 Task: Add Sprouts Higlander Grog Coffee to the cart.
Action: Mouse moved to (69, 372)
Screenshot: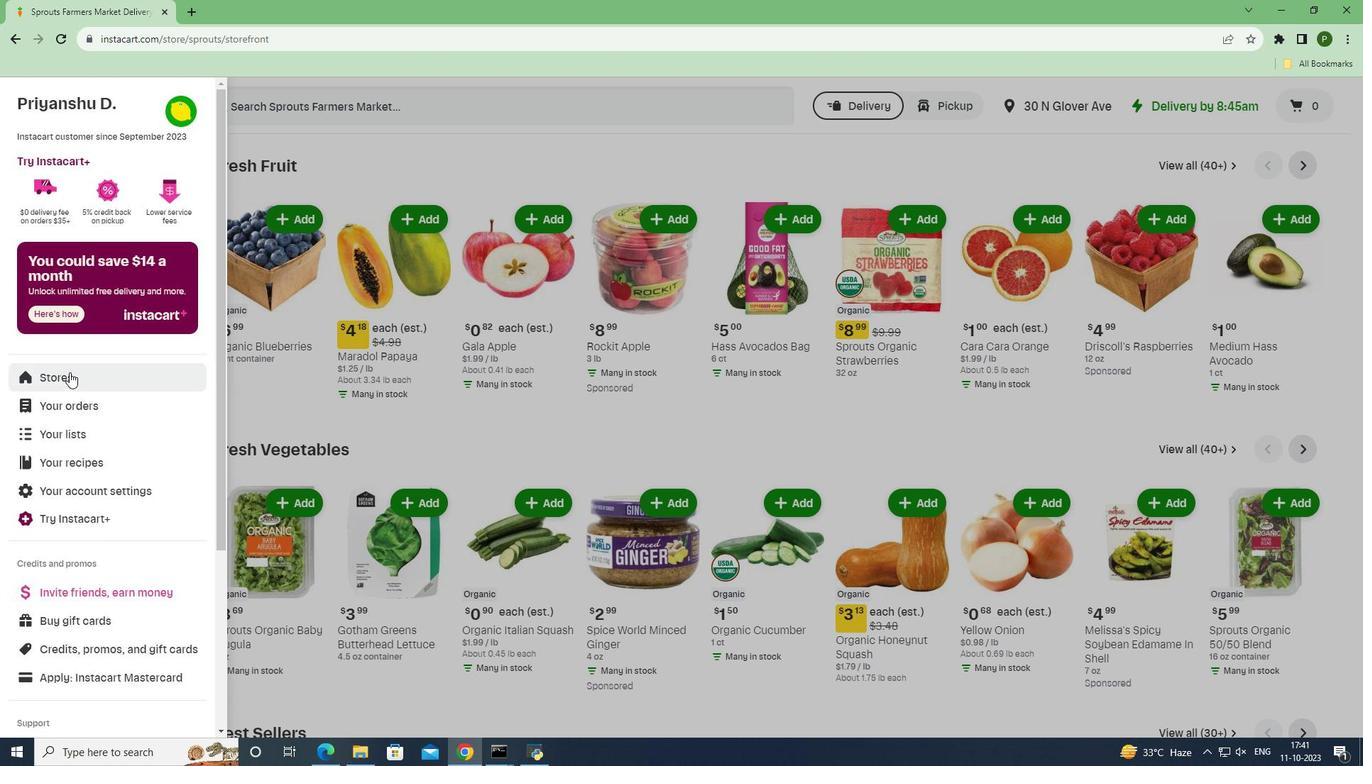 
Action: Mouse pressed left at (69, 372)
Screenshot: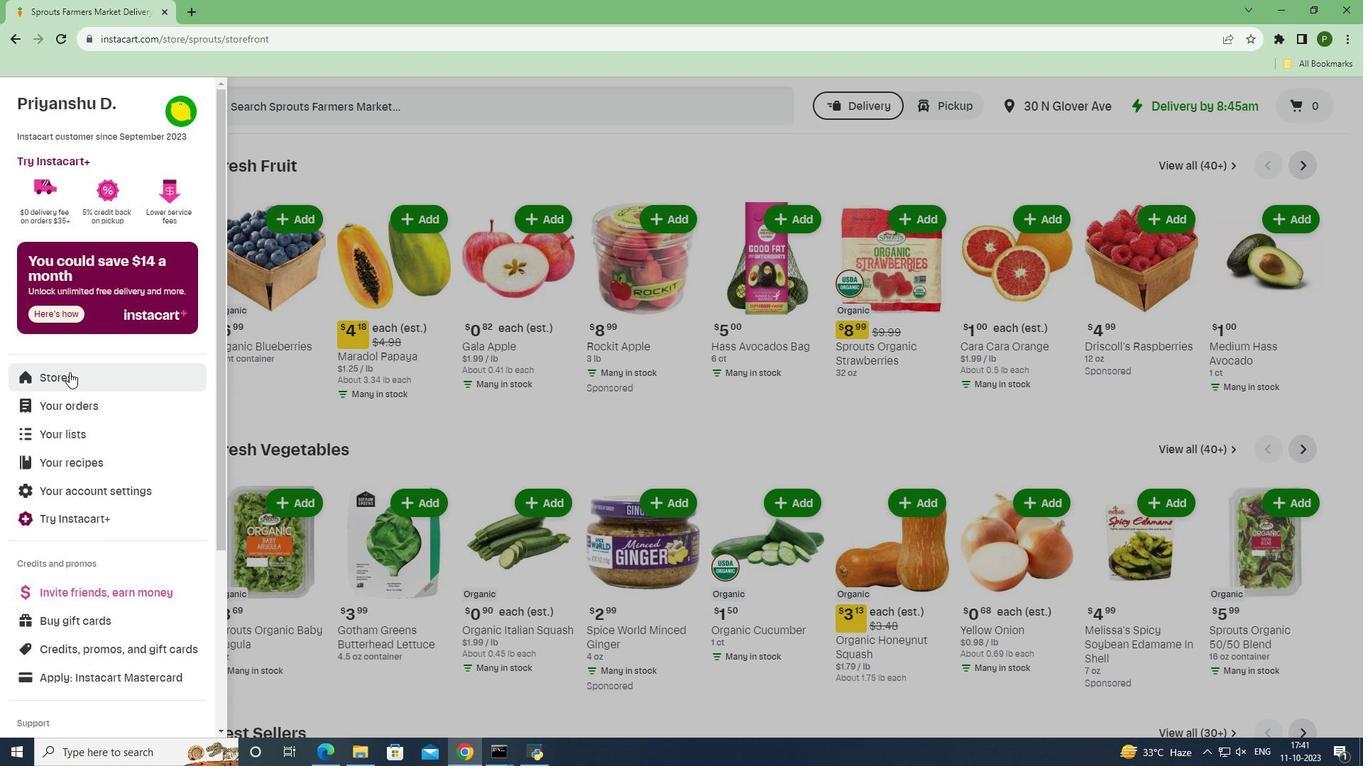 
Action: Mouse moved to (323, 162)
Screenshot: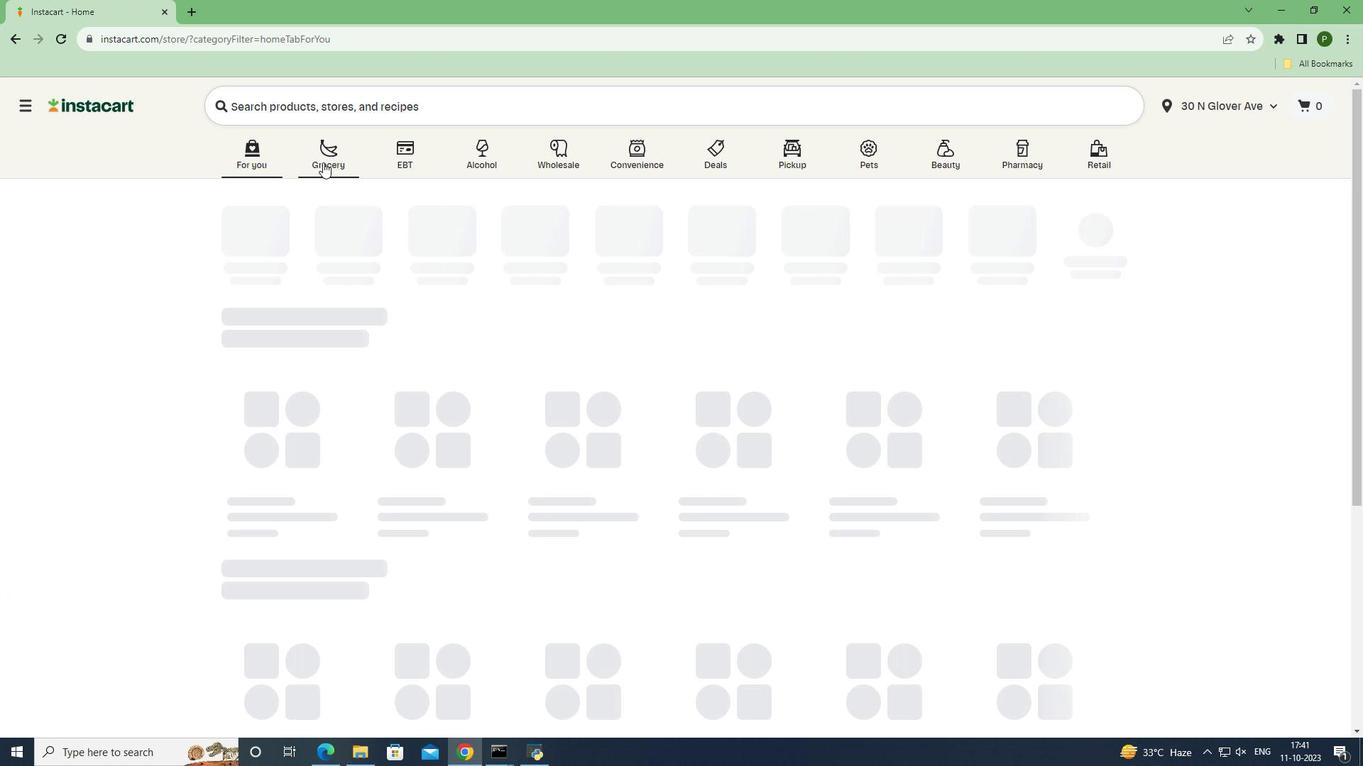 
Action: Mouse pressed left at (323, 162)
Screenshot: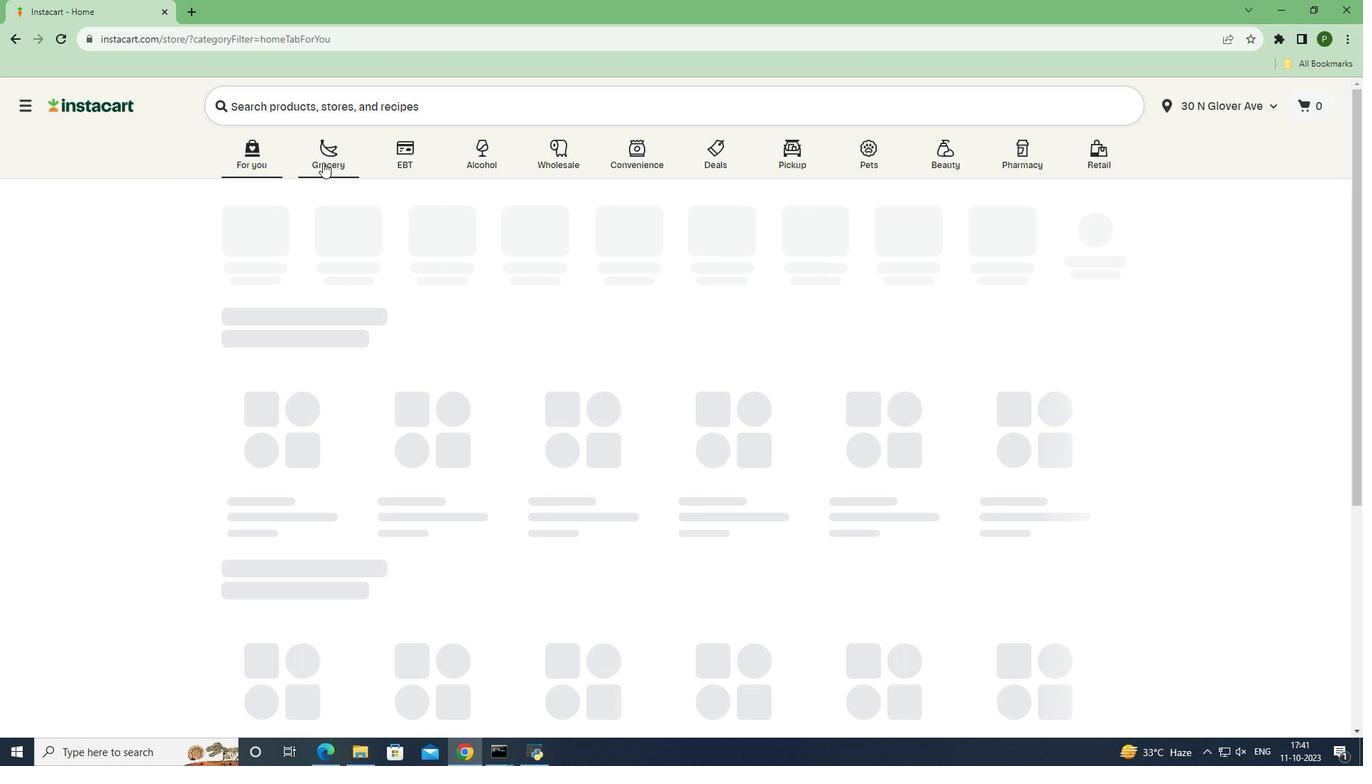 
Action: Mouse moved to (571, 333)
Screenshot: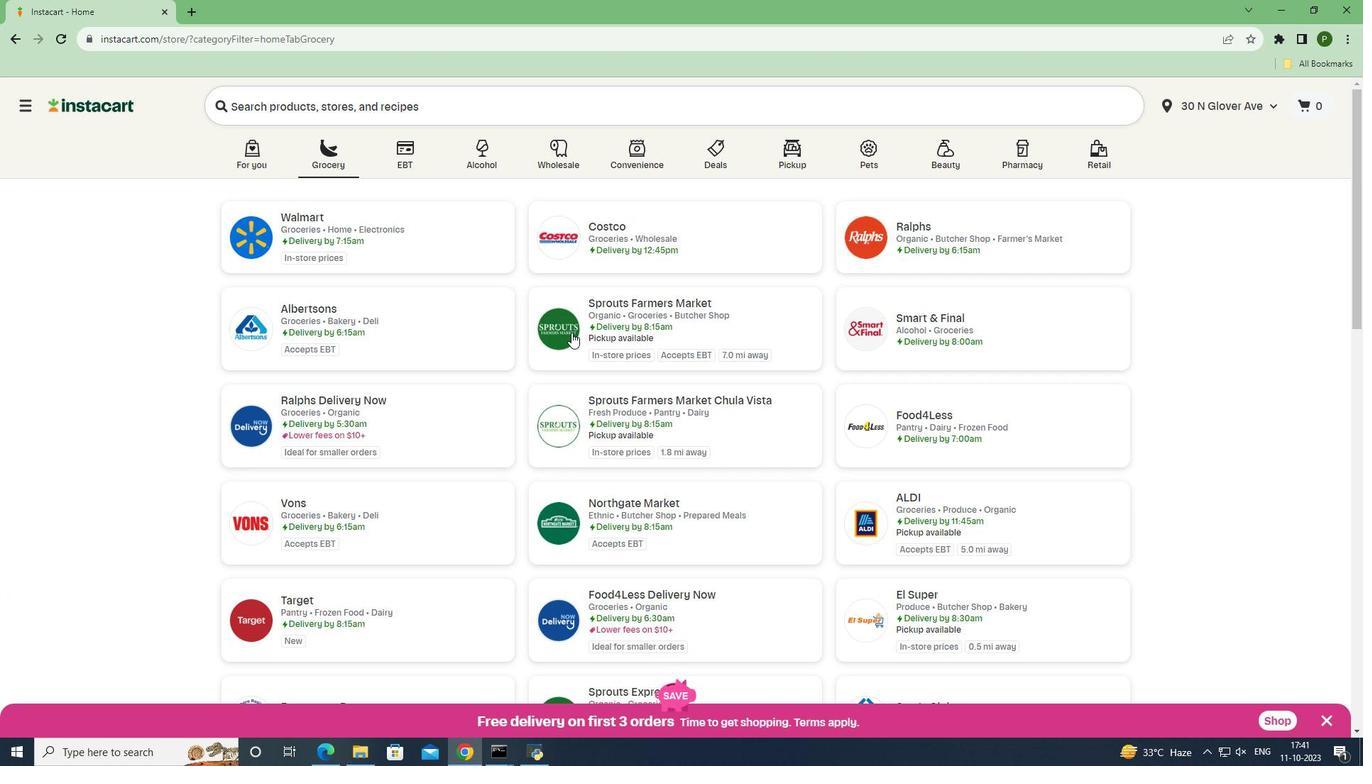 
Action: Mouse pressed left at (571, 333)
Screenshot: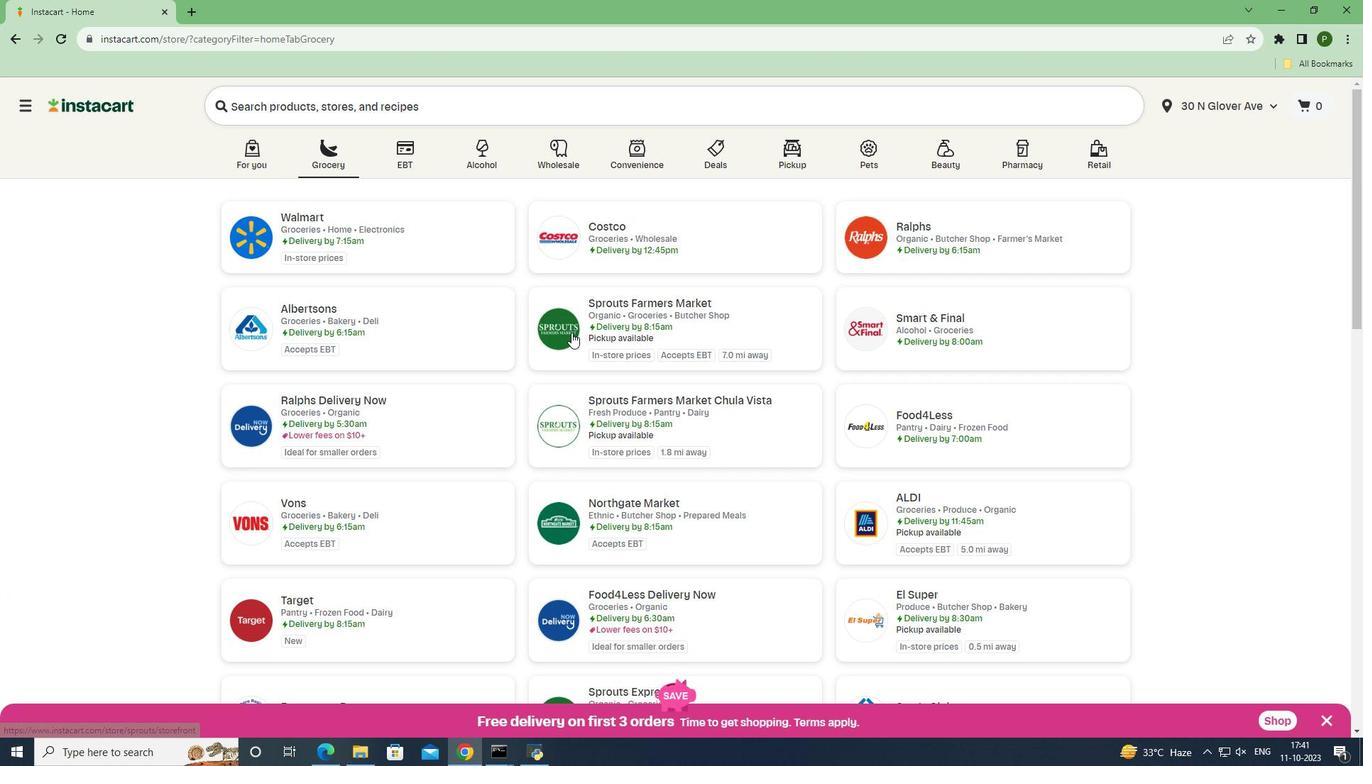 
Action: Mouse moved to (99, 489)
Screenshot: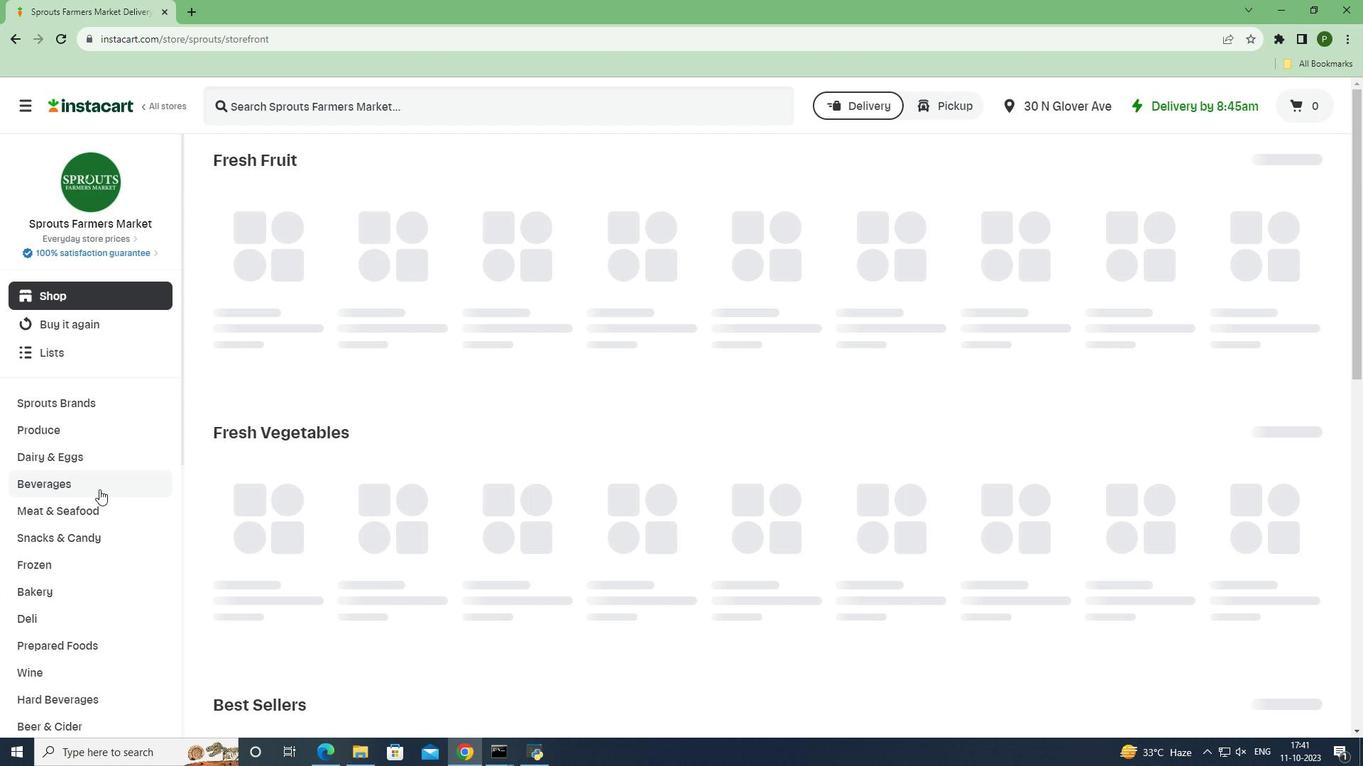 
Action: Mouse pressed left at (99, 489)
Screenshot: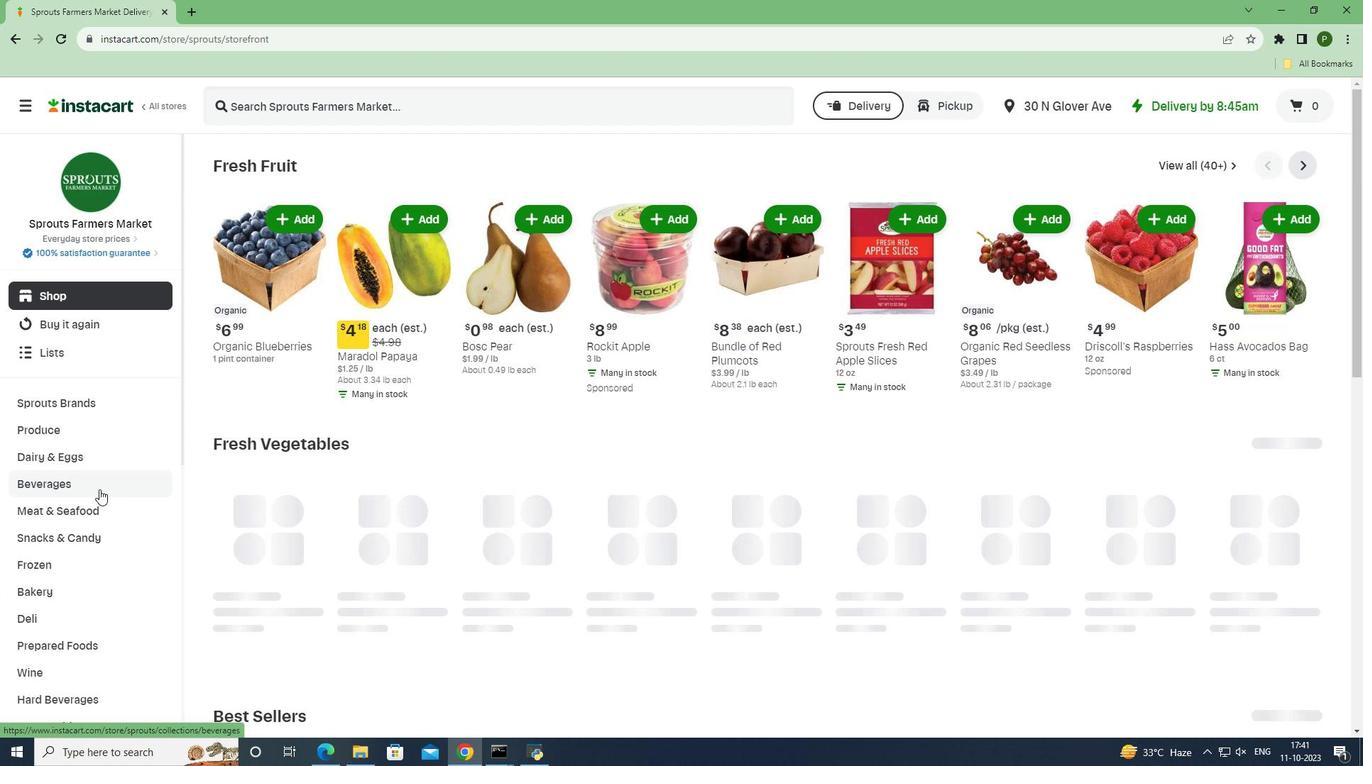 
Action: Mouse moved to (91, 575)
Screenshot: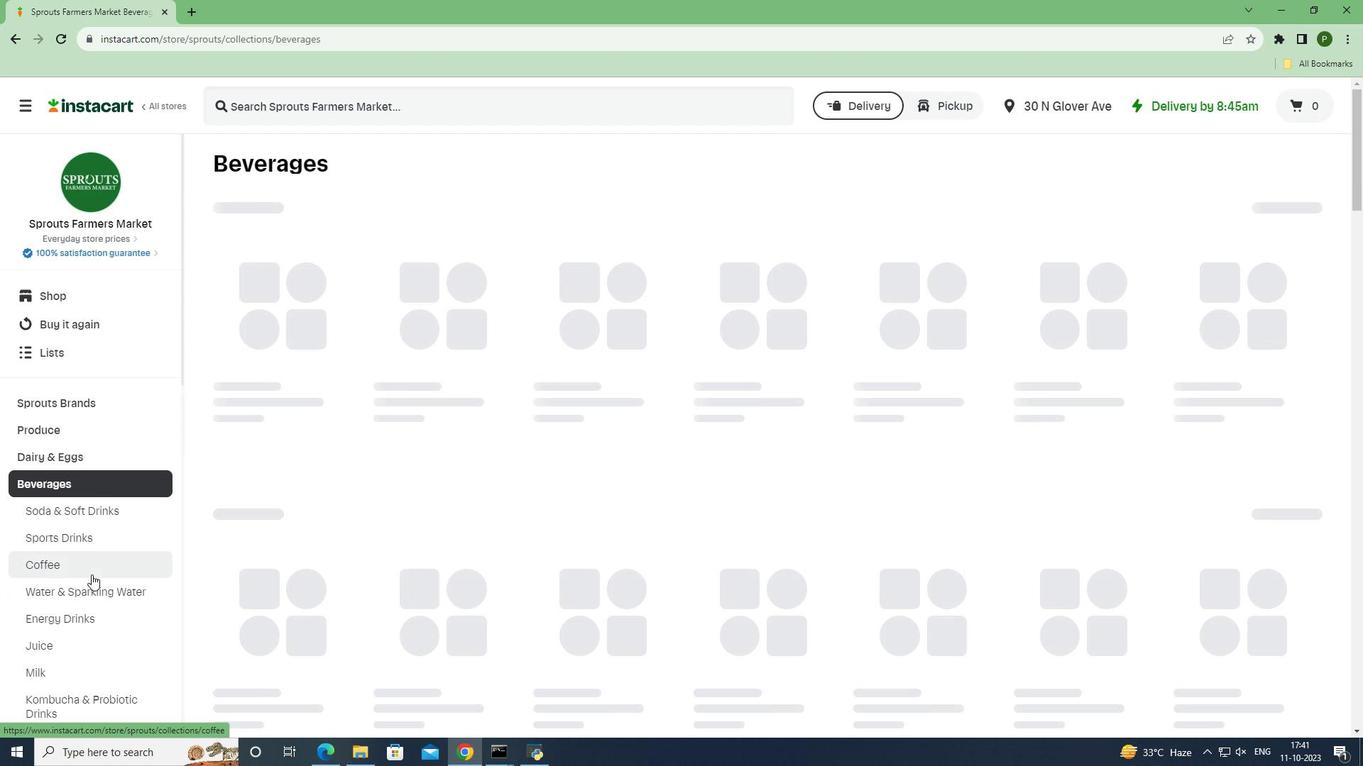 
Action: Mouse pressed left at (91, 575)
Screenshot: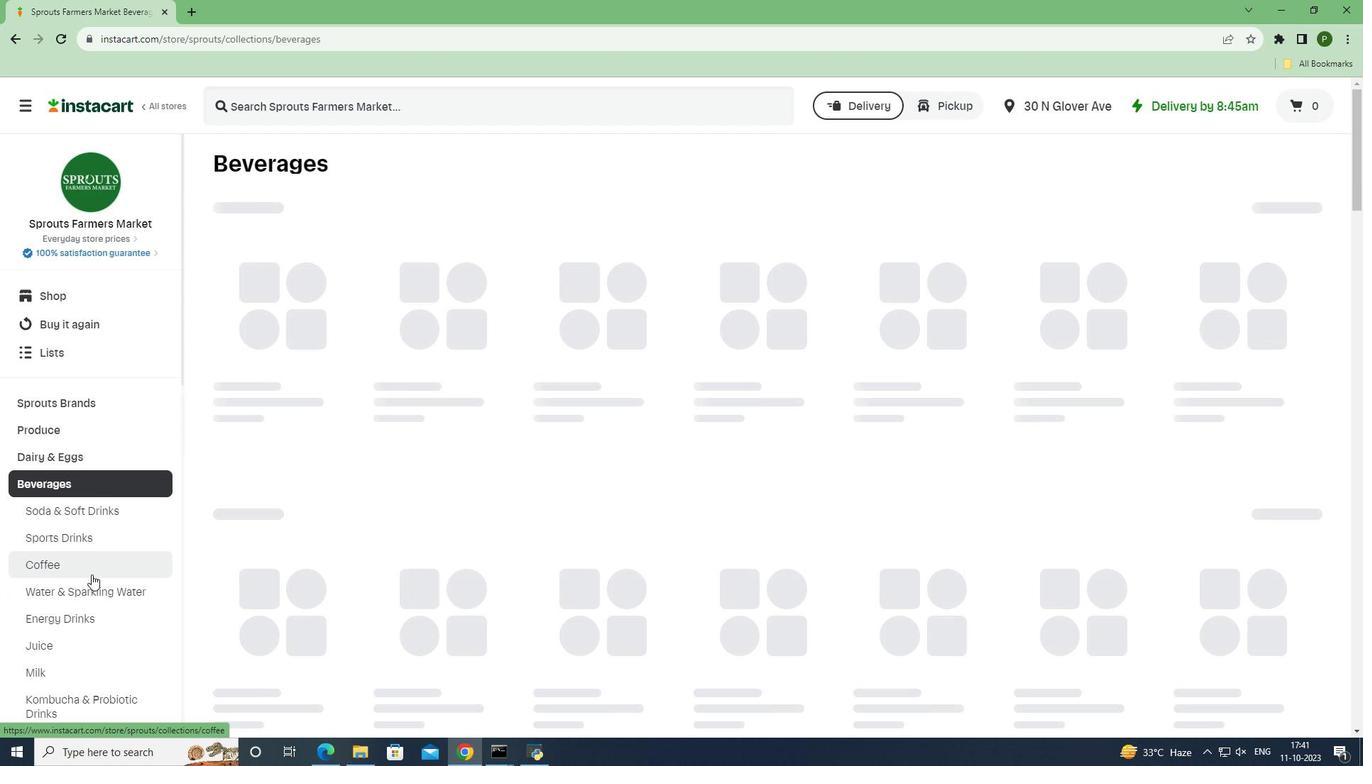 
Action: Mouse moved to (245, 92)
Screenshot: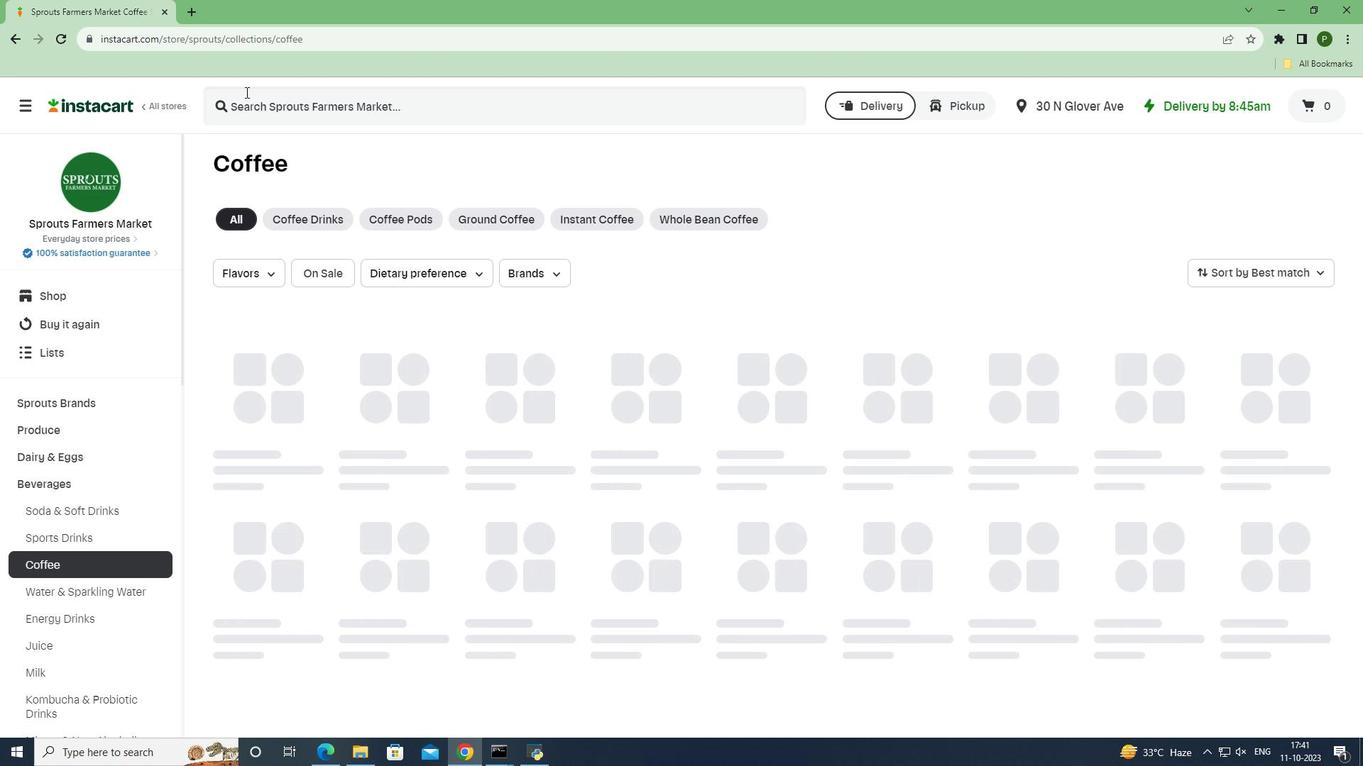 
Action: Mouse pressed left at (245, 92)
Screenshot: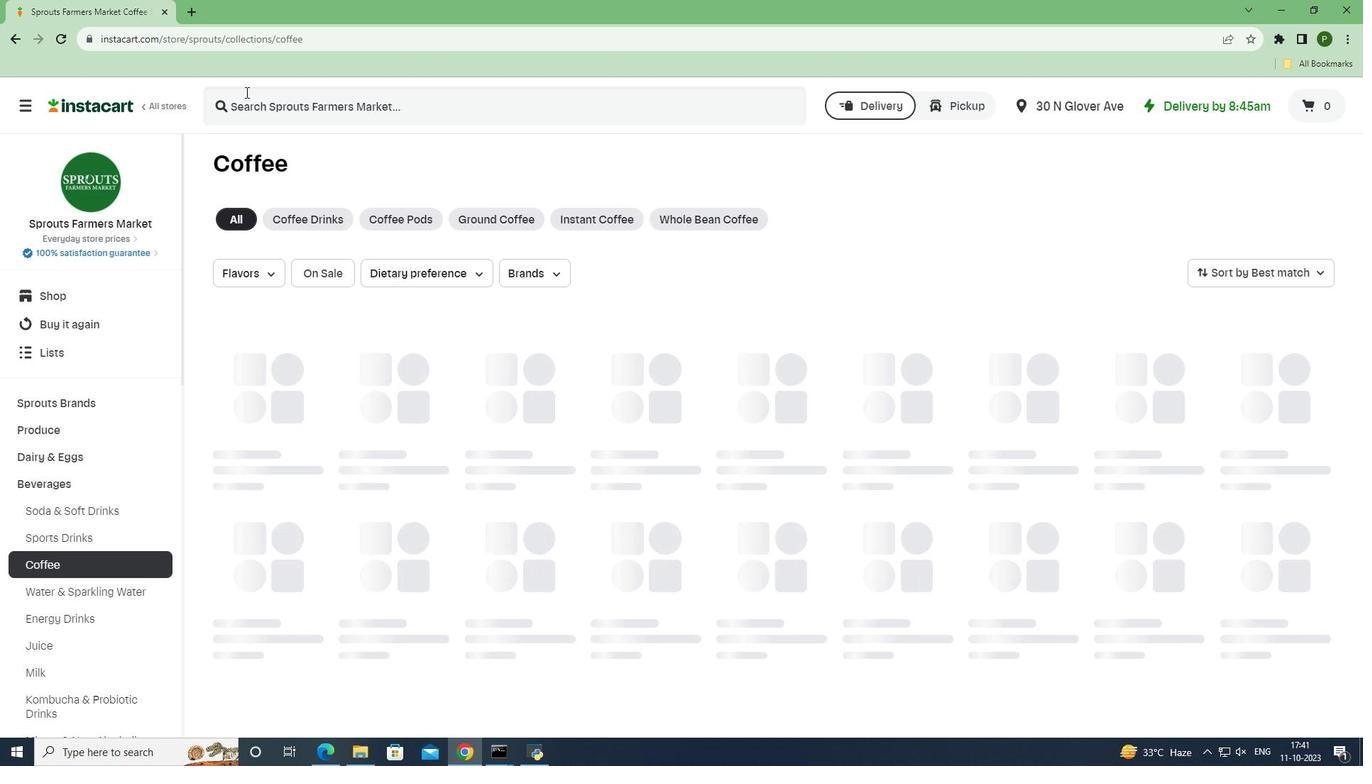 
Action: Key pressed <Key.caps_lock>S<Key.caps_lock>prouts<Key.space><Key.caps_lock>H<Key.caps_lock>iglander<Key.space><Key.caps_lock>G<Key.caps_lock>rog<Key.space><Key.caps_lock>C<Key.caps_lock>offee<Key.enter>
Screenshot: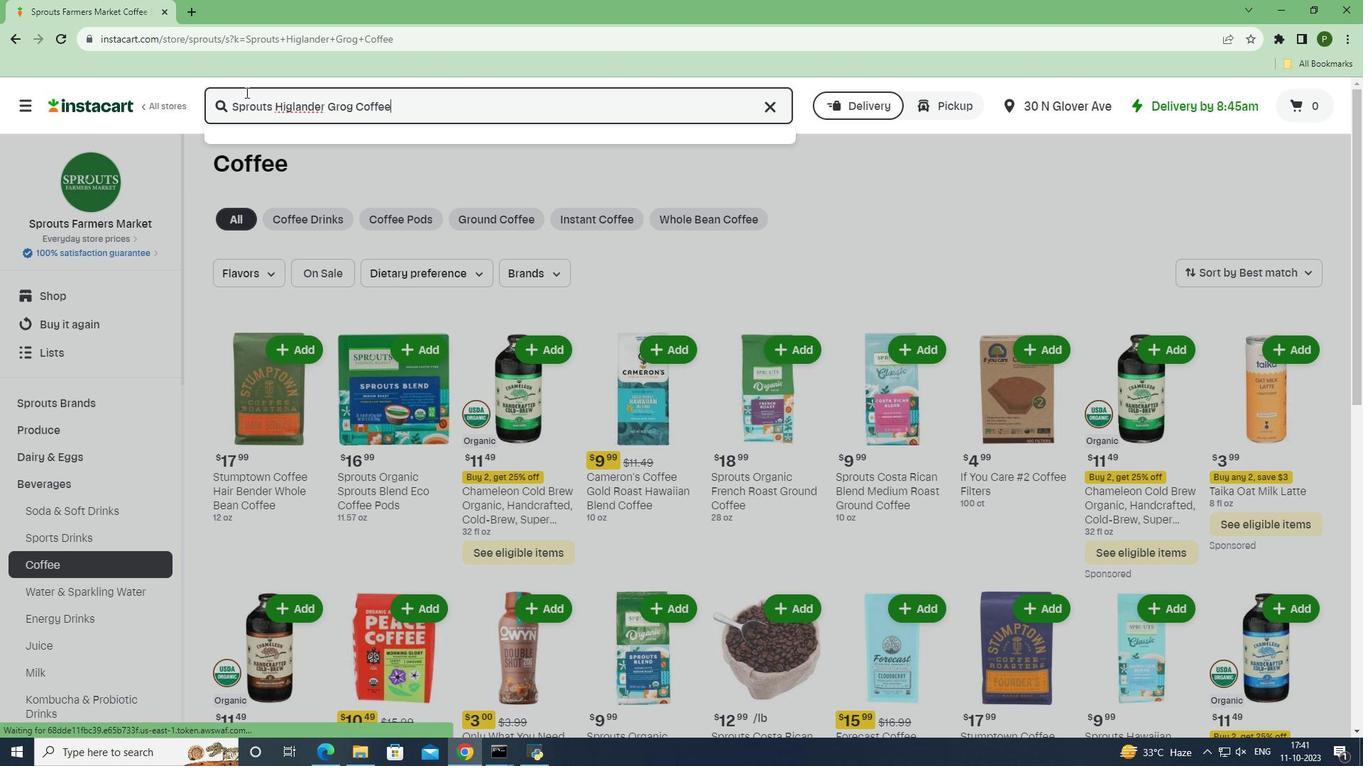 
Action: Mouse moved to (842, 225)
Screenshot: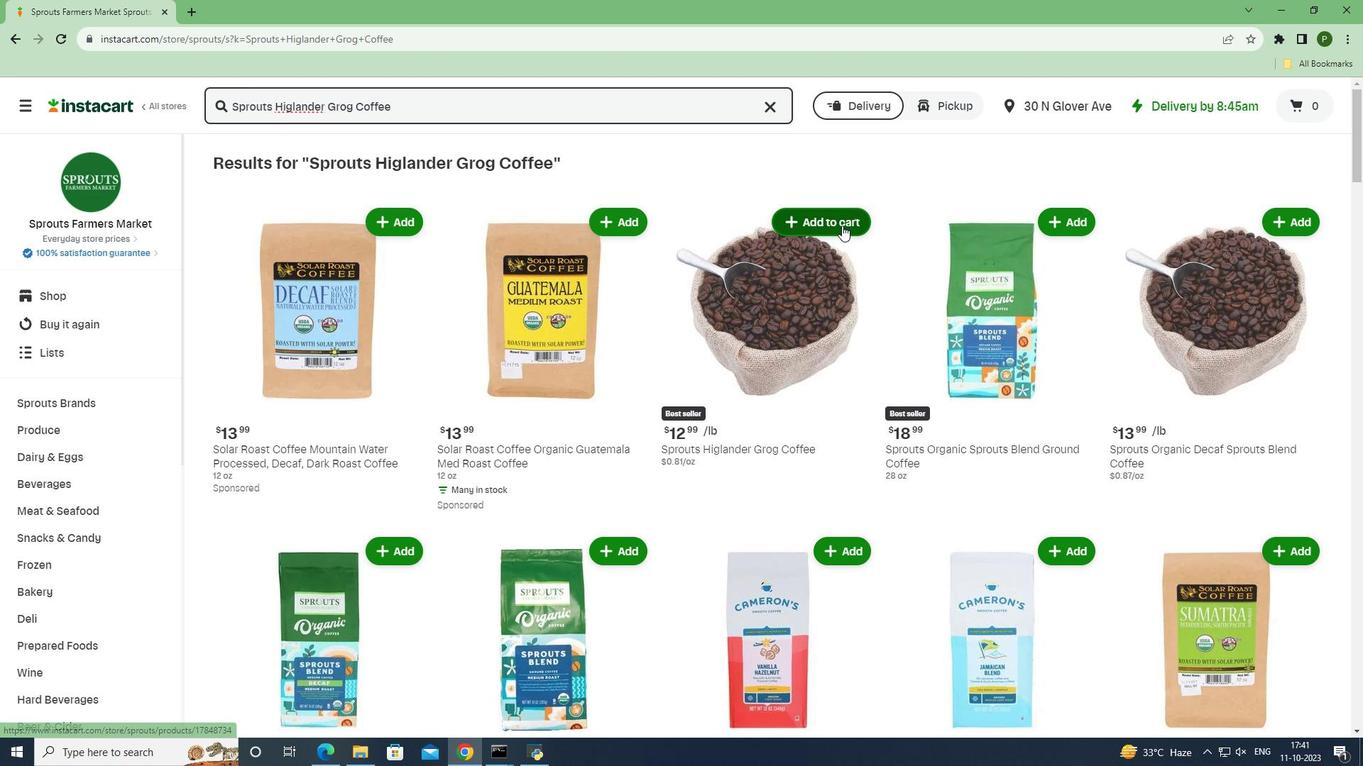 
Action: Mouse pressed left at (842, 225)
Screenshot: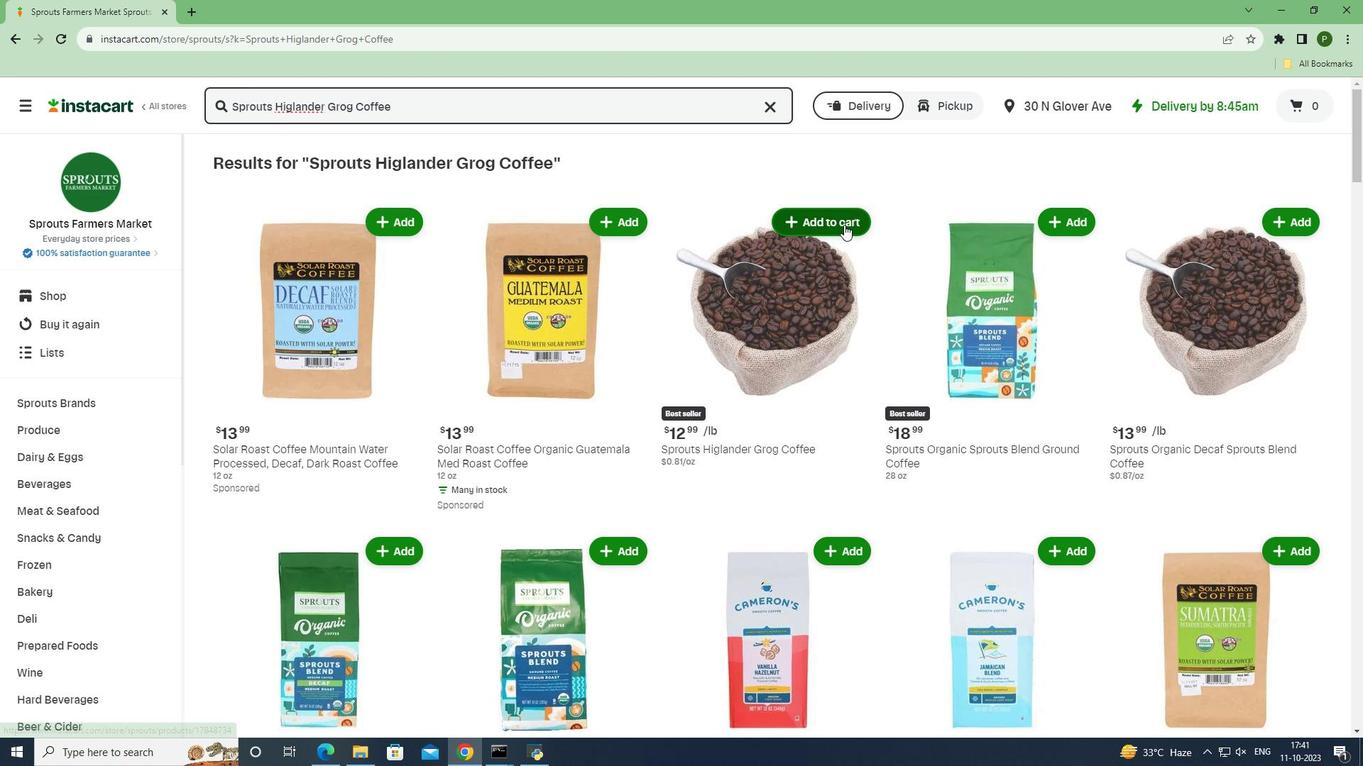 
Action: Mouse moved to (888, 276)
Screenshot: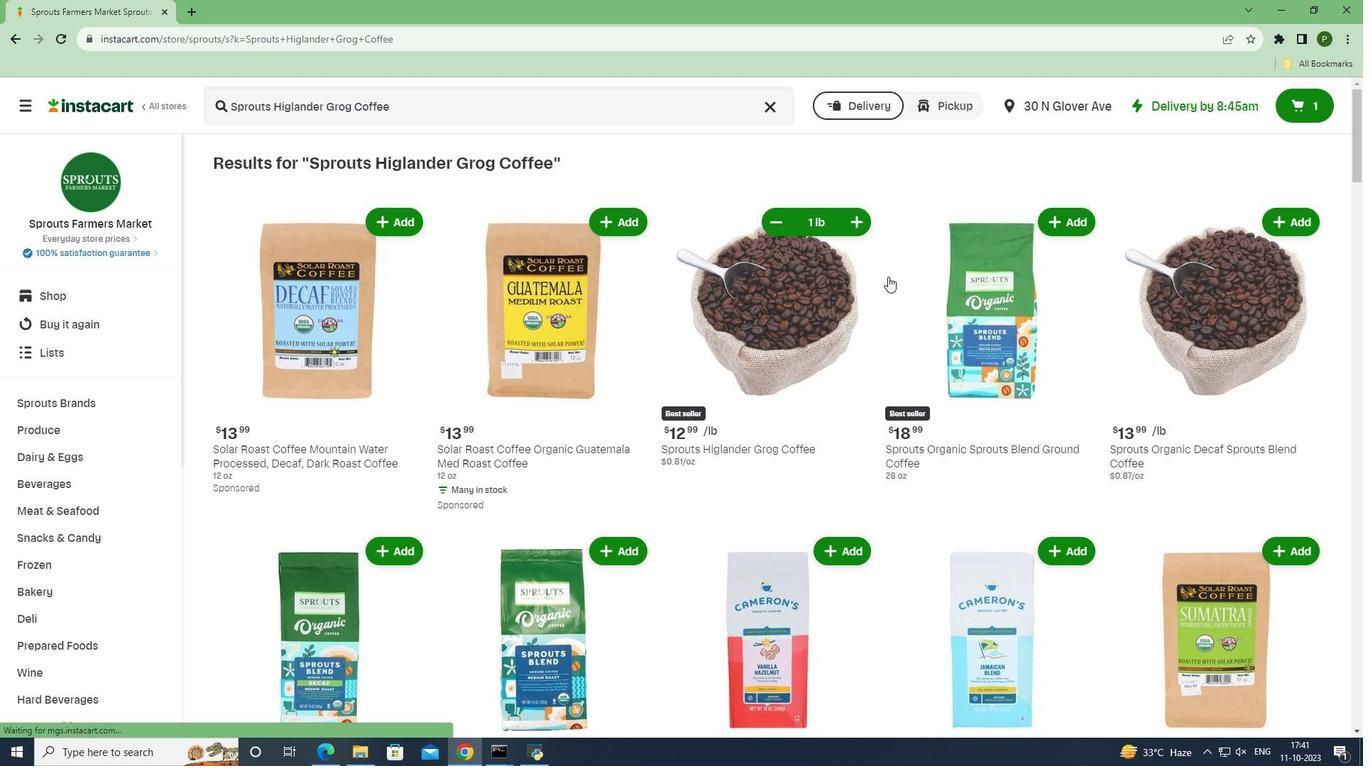 
